 Task: Create a due date automation trigger when advanced off, on the monday of the week before a card is due at 02:00 PM.
Action: Mouse moved to (981, 285)
Screenshot: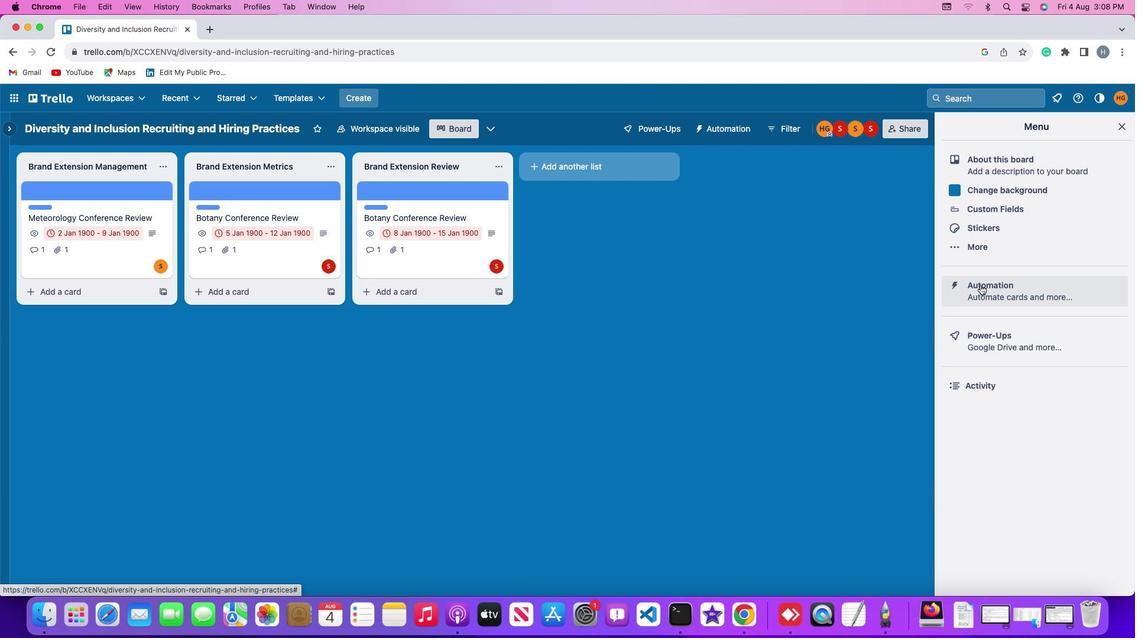 
Action: Mouse pressed left at (981, 285)
Screenshot: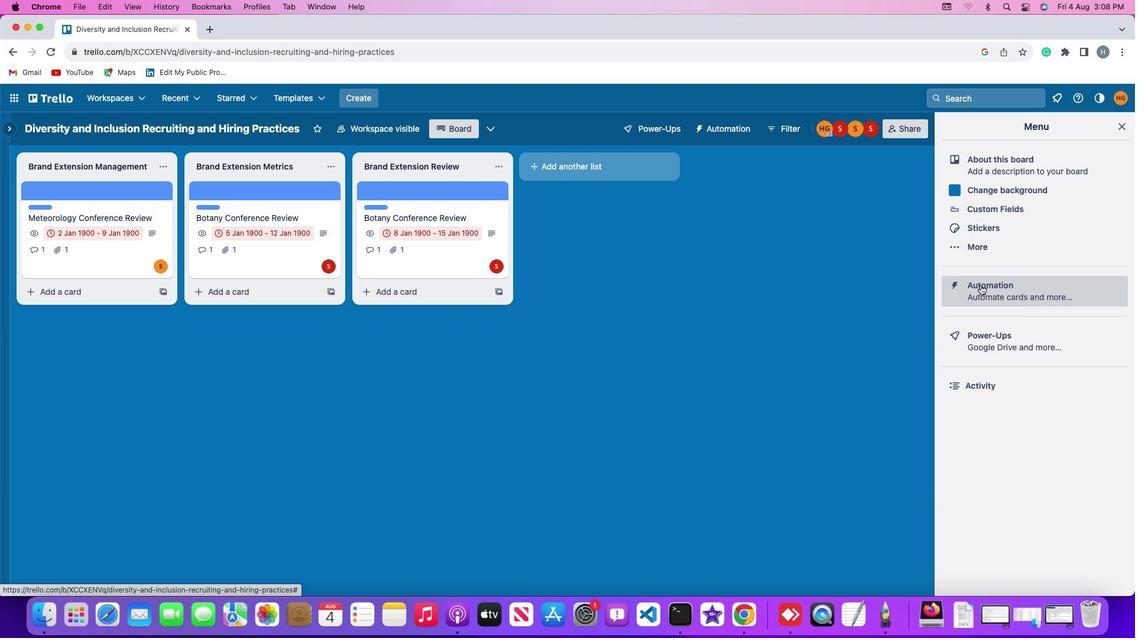 
Action: Mouse pressed left at (981, 285)
Screenshot: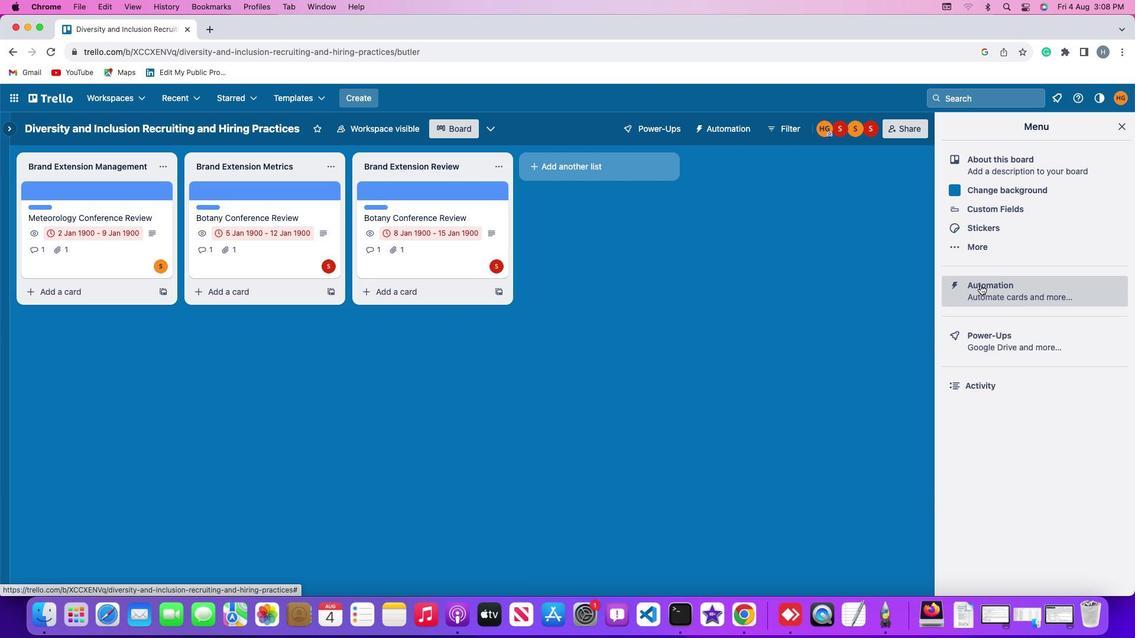 
Action: Mouse moved to (65, 281)
Screenshot: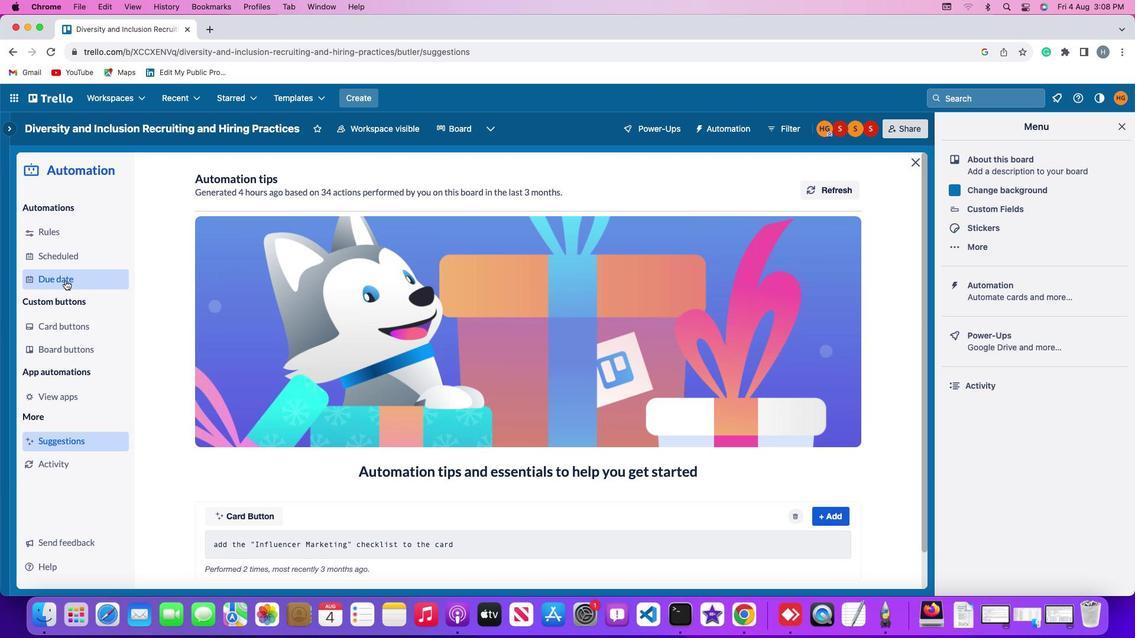
Action: Mouse pressed left at (65, 281)
Screenshot: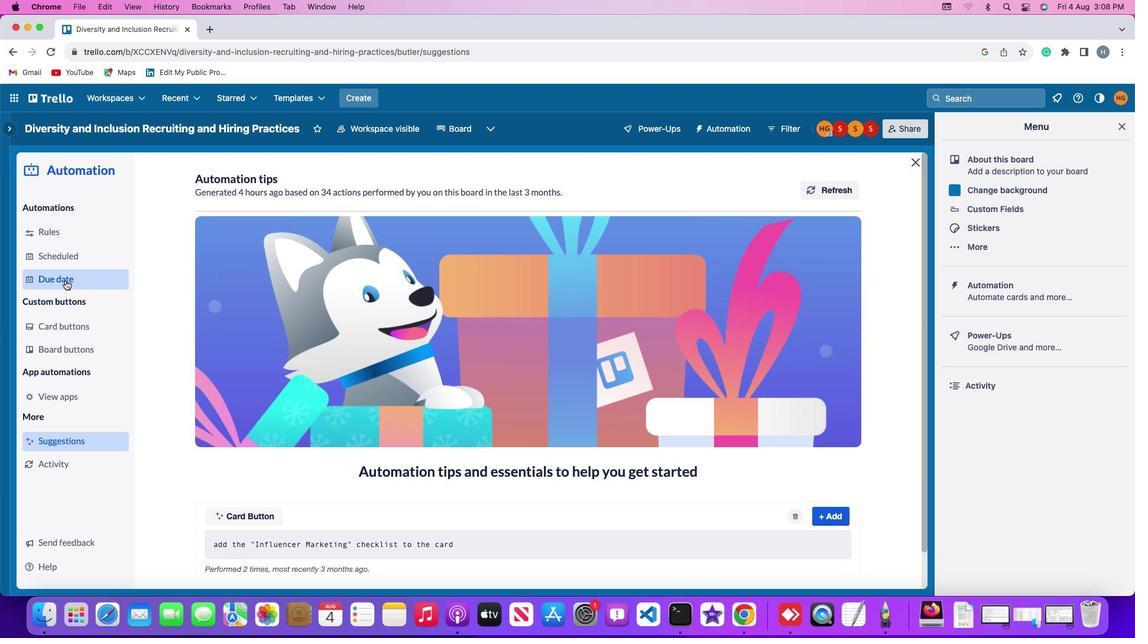 
Action: Mouse moved to (801, 179)
Screenshot: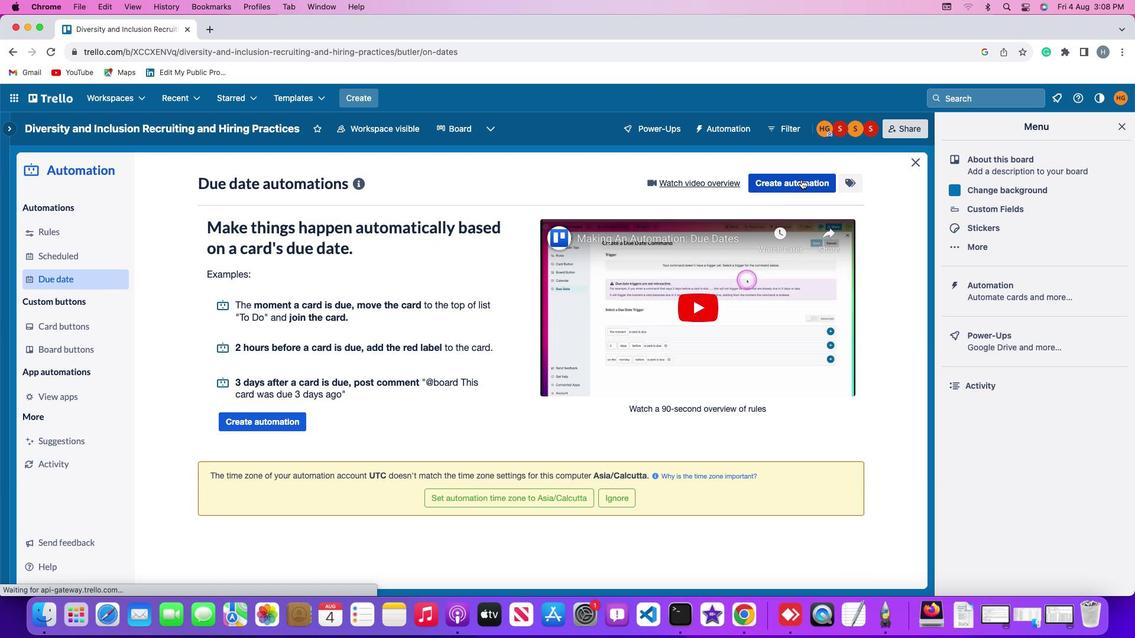 
Action: Mouse pressed left at (801, 179)
Screenshot: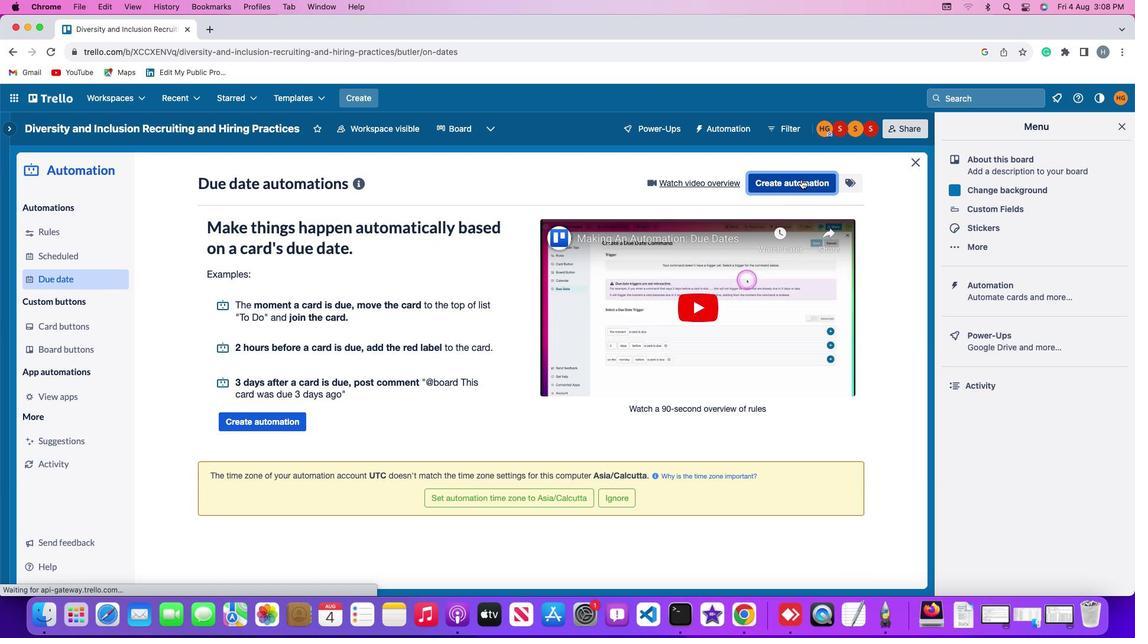 
Action: Mouse moved to (524, 295)
Screenshot: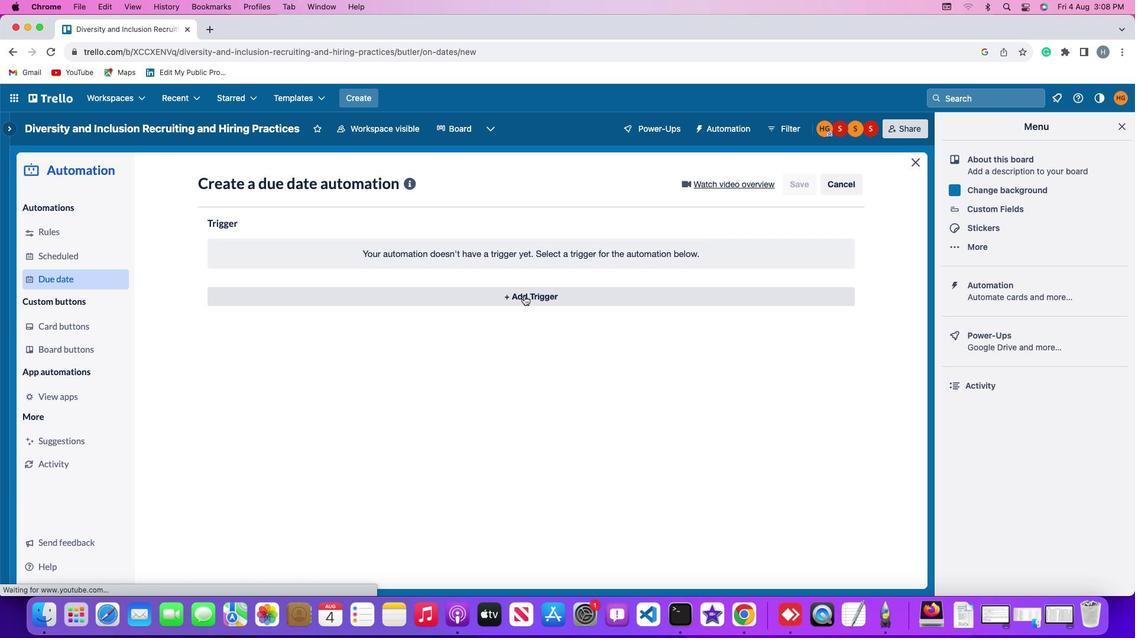 
Action: Mouse pressed left at (524, 295)
Screenshot: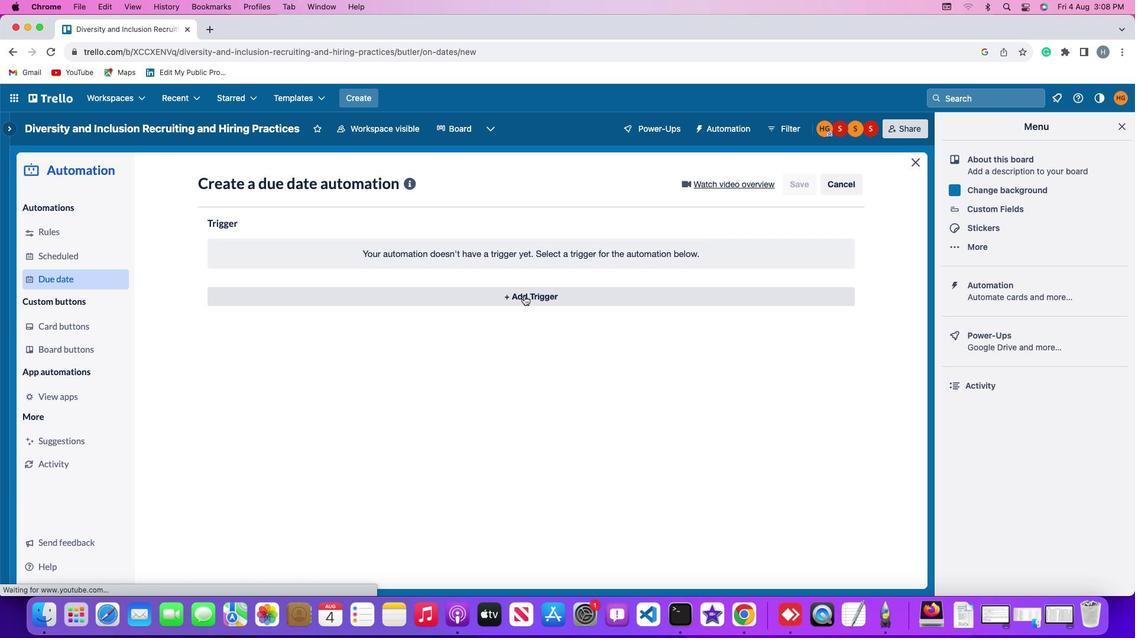 
Action: Mouse moved to (263, 512)
Screenshot: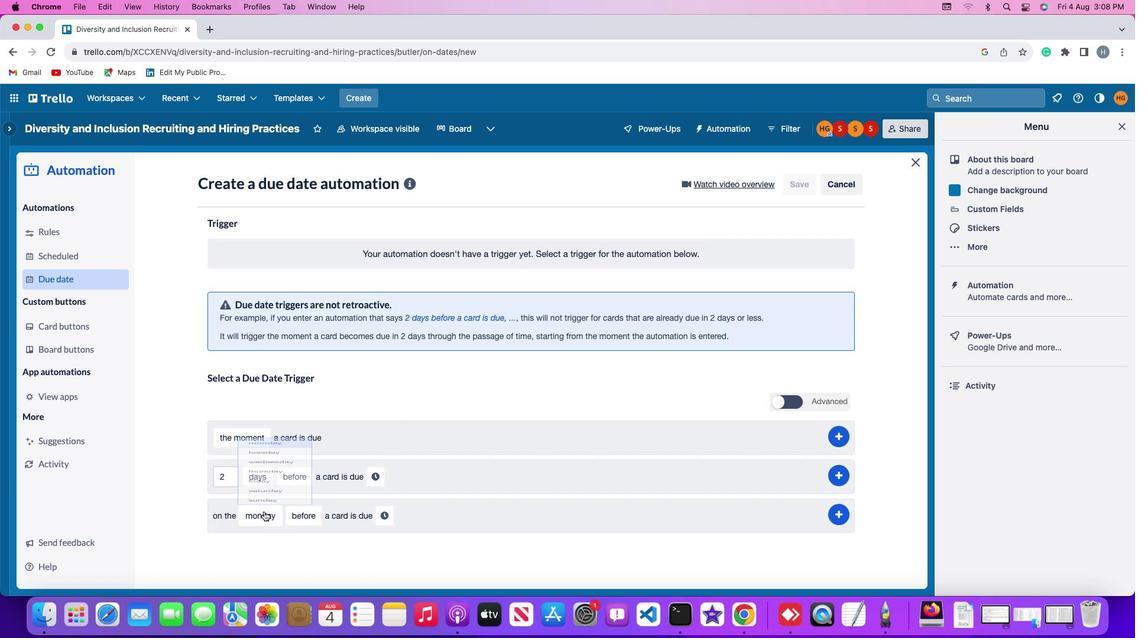 
Action: Mouse pressed left at (263, 512)
Screenshot: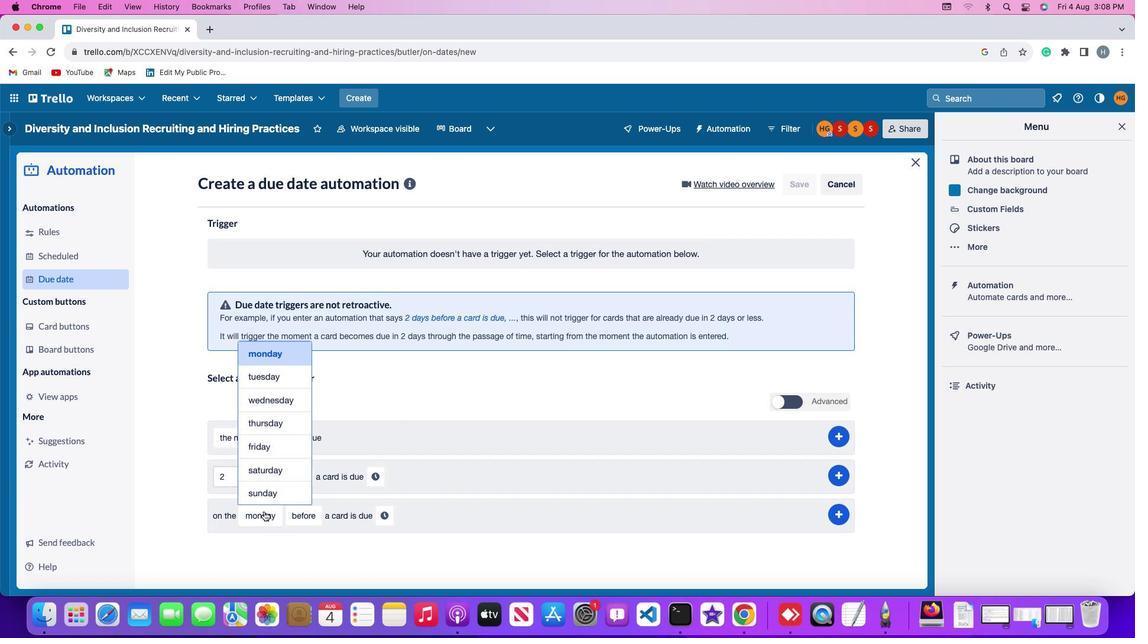 
Action: Mouse moved to (295, 352)
Screenshot: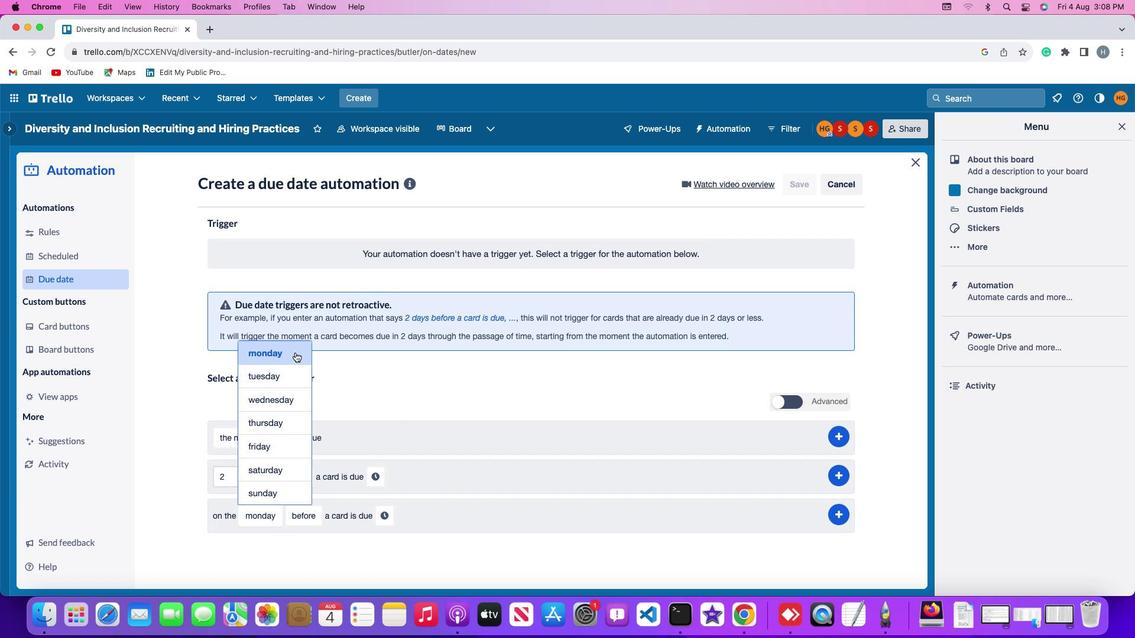 
Action: Mouse pressed left at (295, 352)
Screenshot: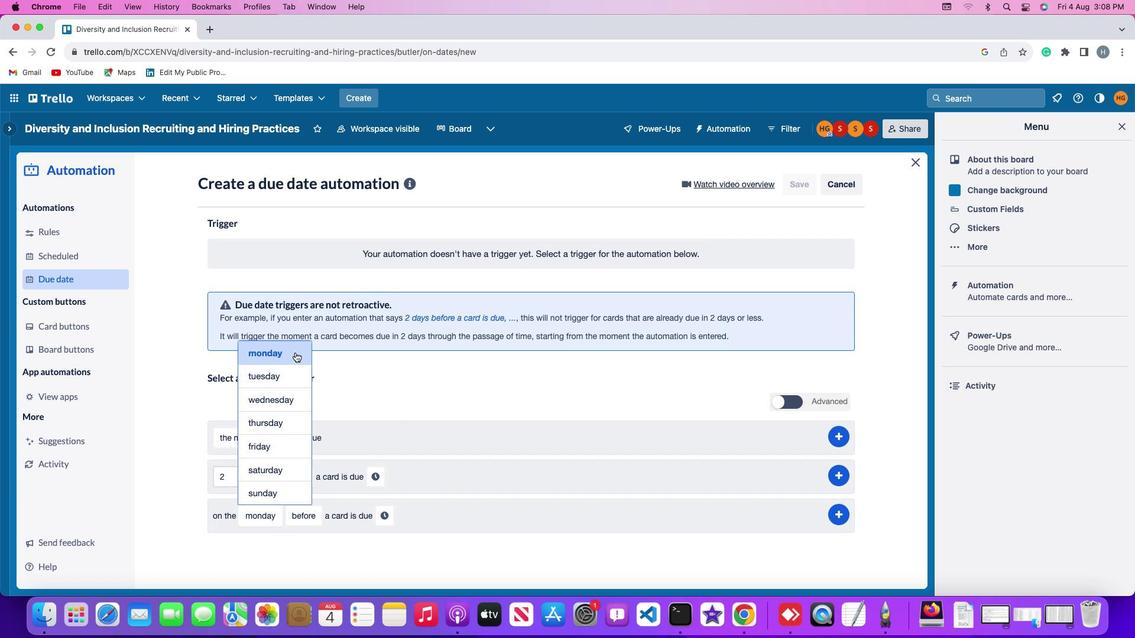 
Action: Mouse moved to (304, 512)
Screenshot: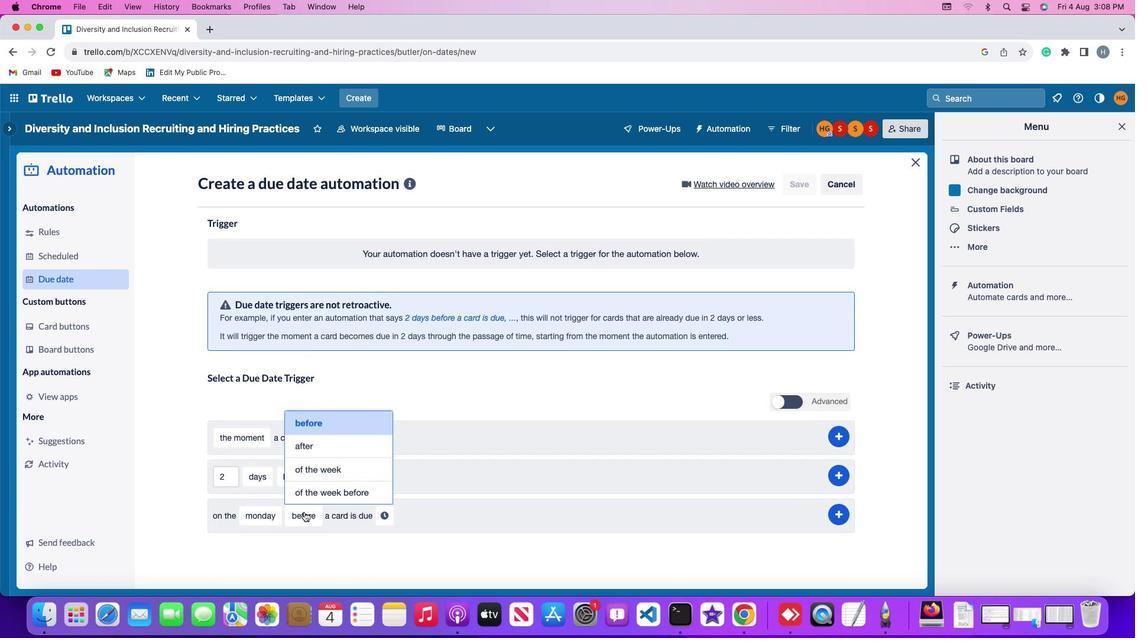 
Action: Mouse pressed left at (304, 512)
Screenshot: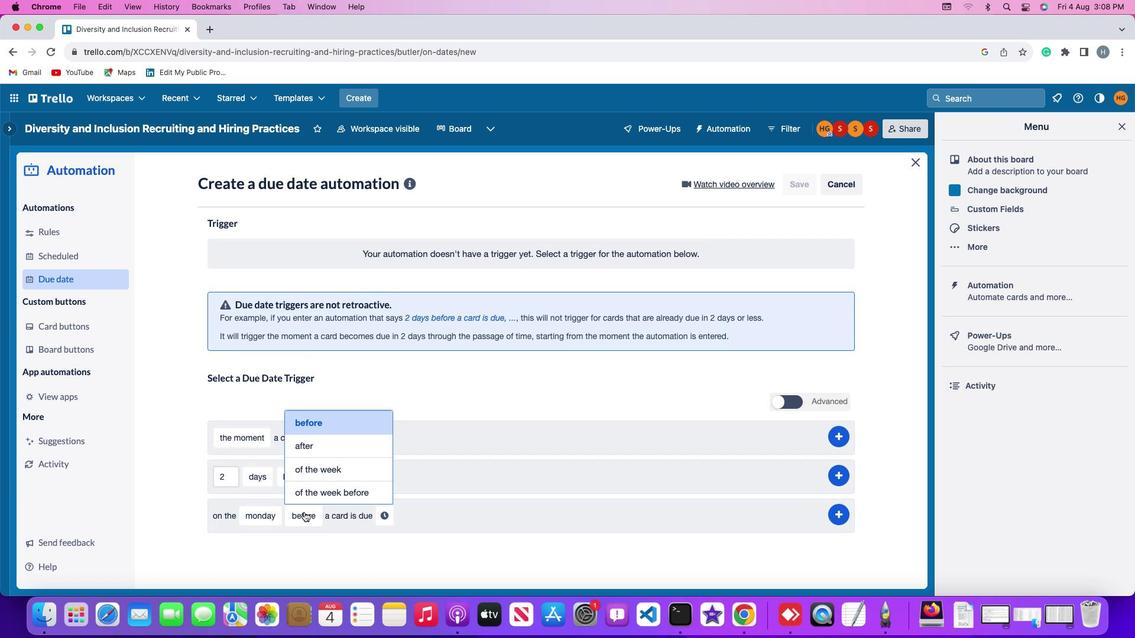 
Action: Mouse moved to (324, 494)
Screenshot: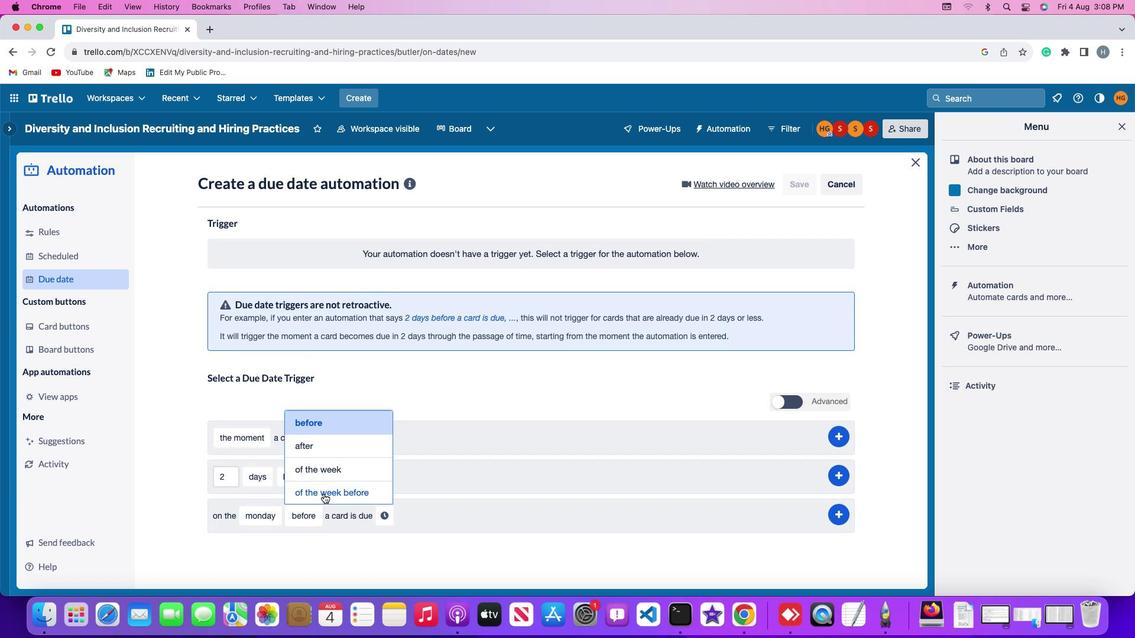 
Action: Mouse pressed left at (324, 494)
Screenshot: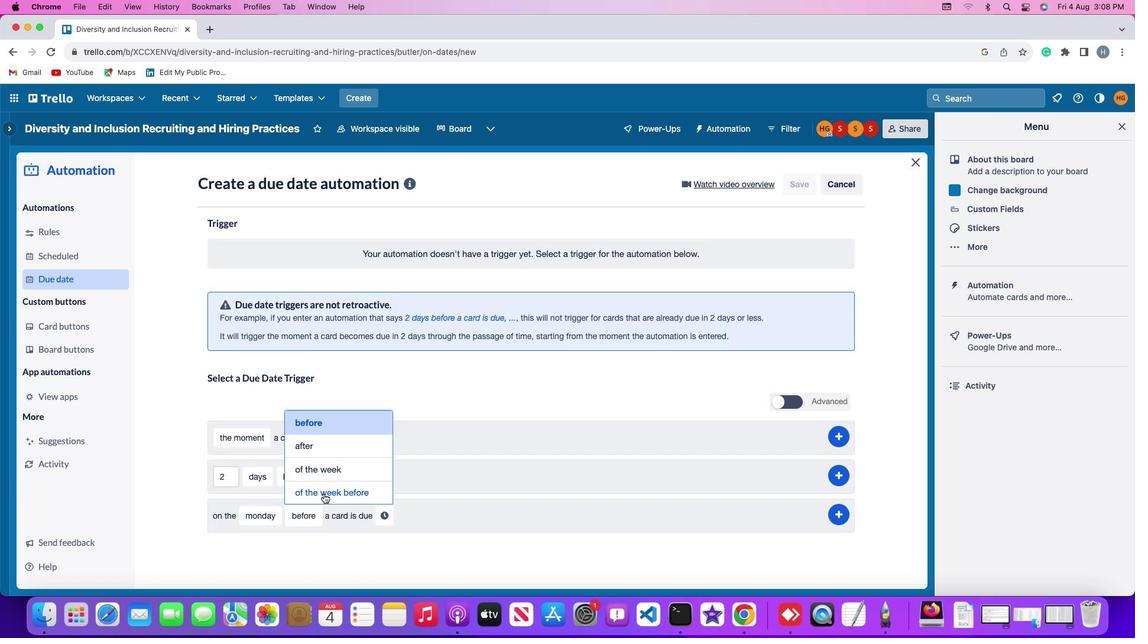 
Action: Mouse moved to (425, 518)
Screenshot: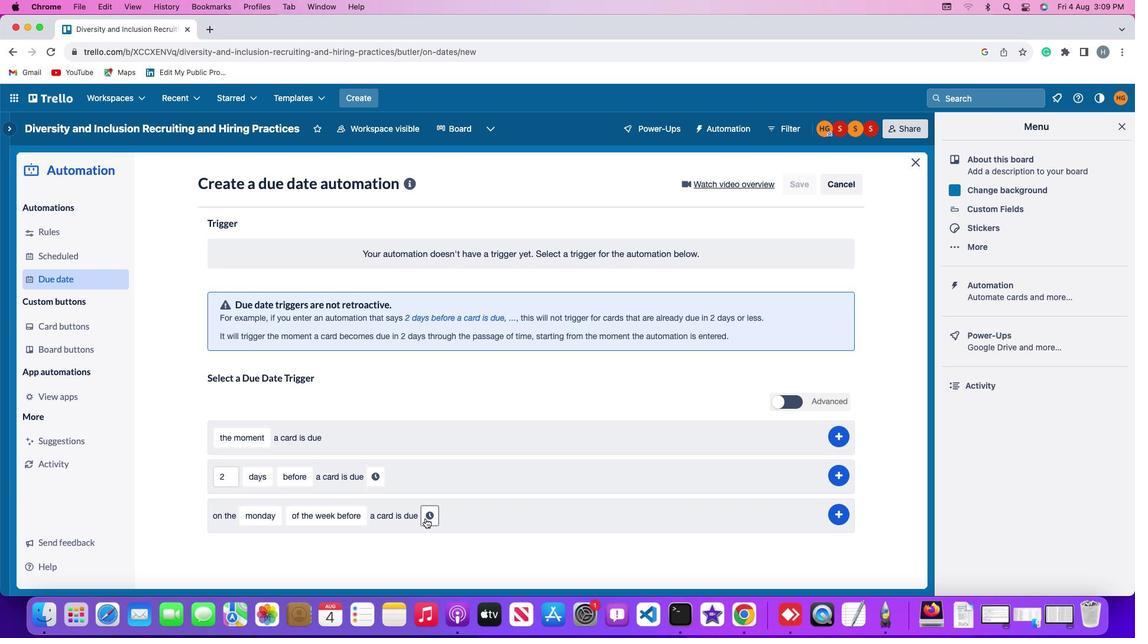 
Action: Mouse pressed left at (425, 518)
Screenshot: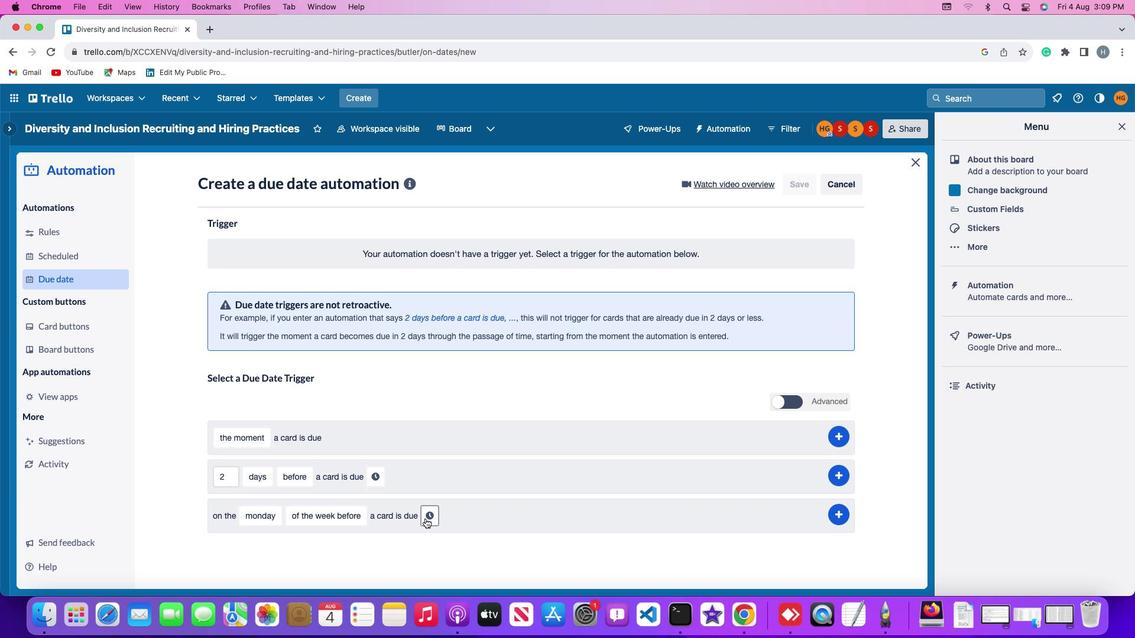 
Action: Mouse moved to (451, 518)
Screenshot: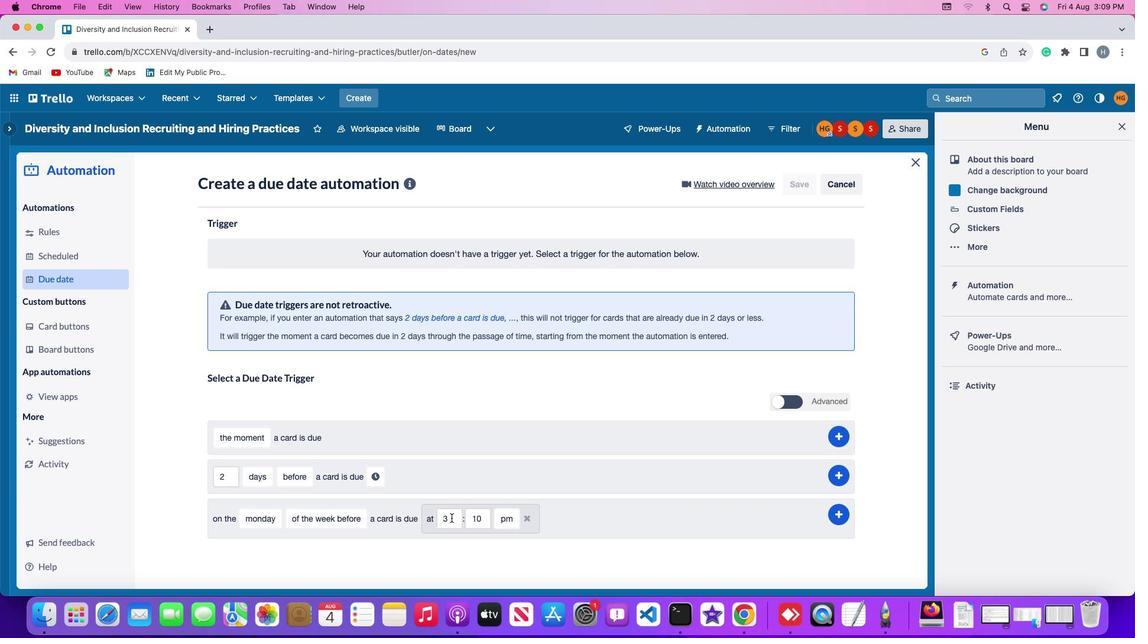 
Action: Mouse pressed left at (451, 518)
Screenshot: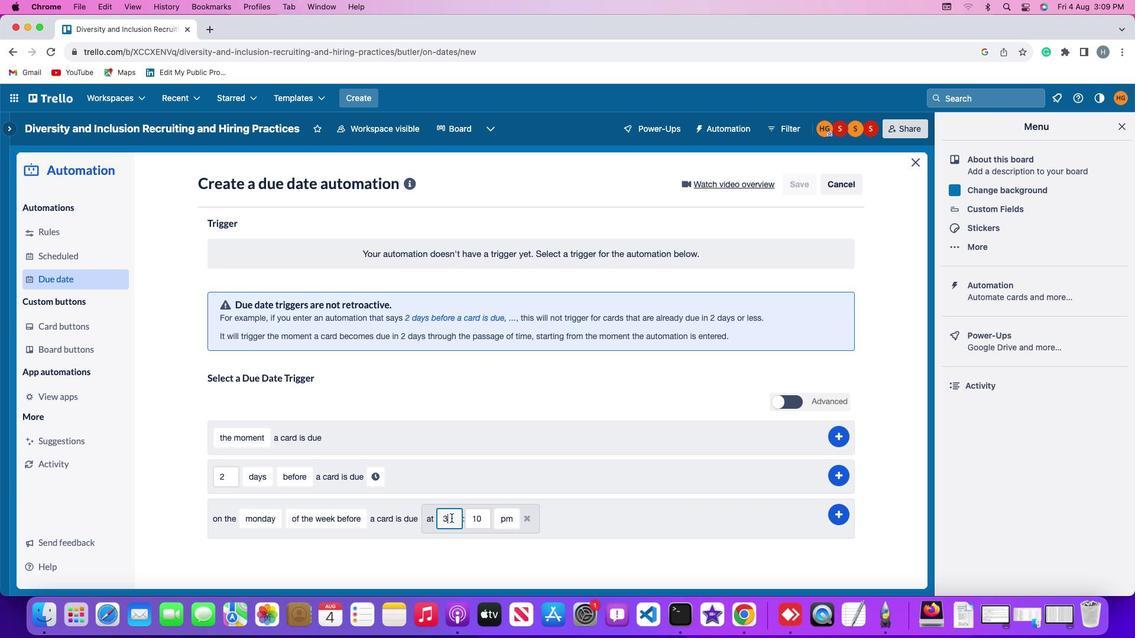 
Action: Mouse moved to (449, 516)
Screenshot: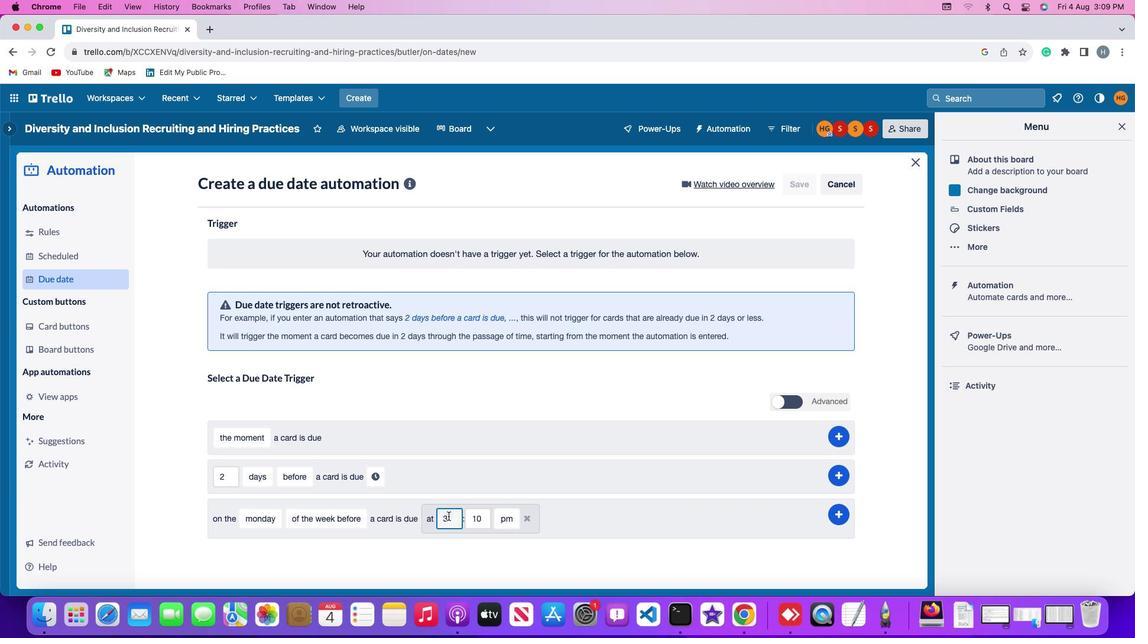 
Action: Key pressed Key.backspace
Screenshot: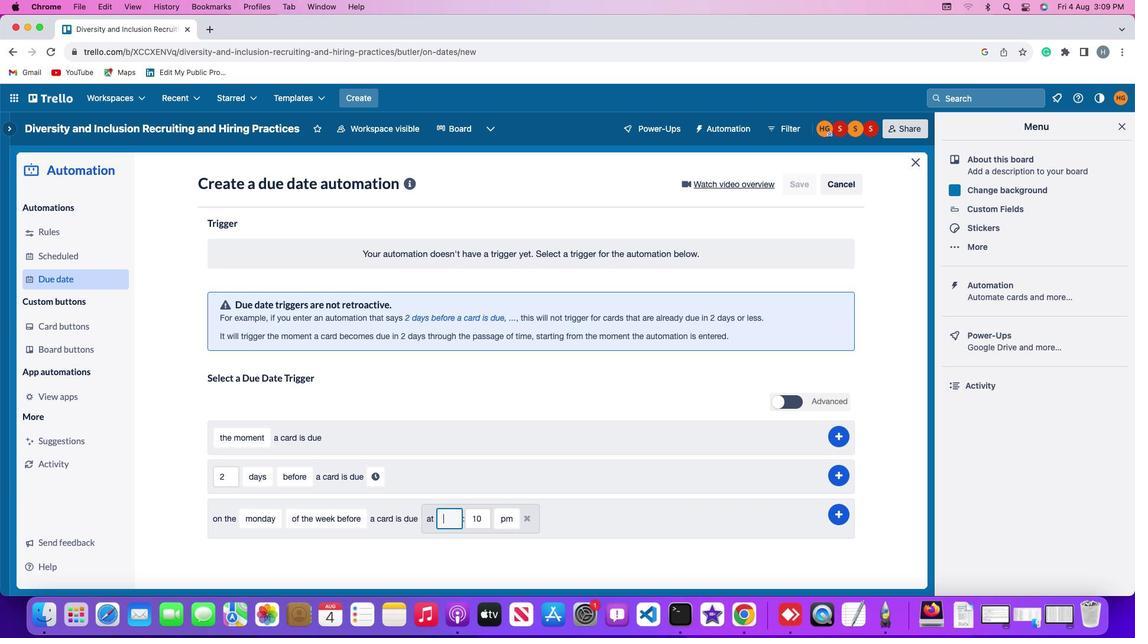 
Action: Mouse moved to (449, 516)
Screenshot: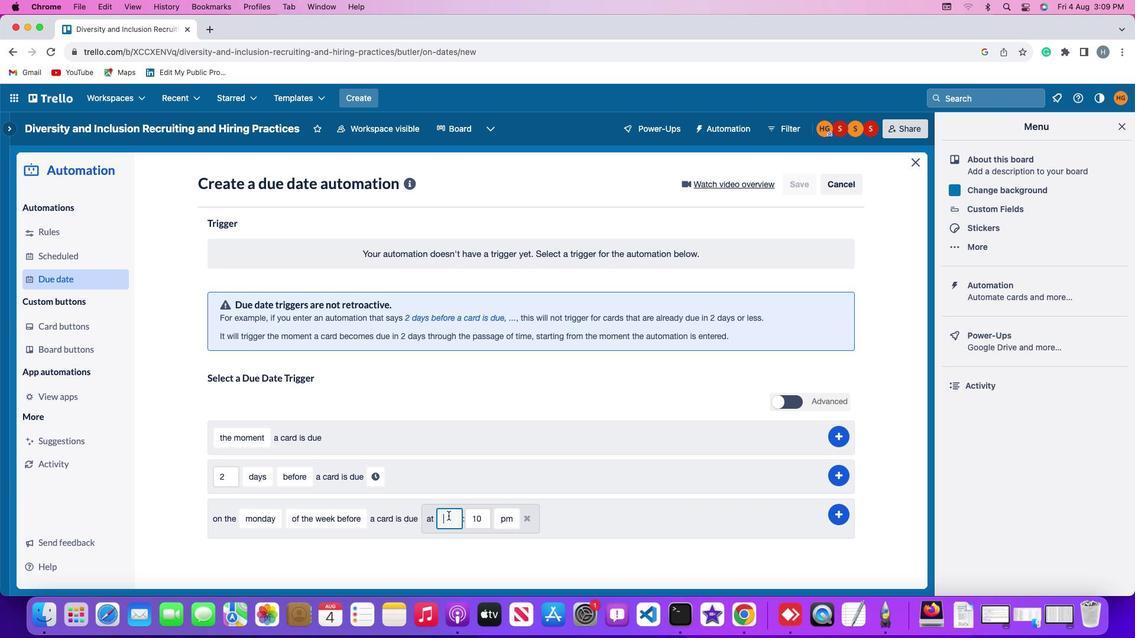 
Action: Key pressed '2'
Screenshot: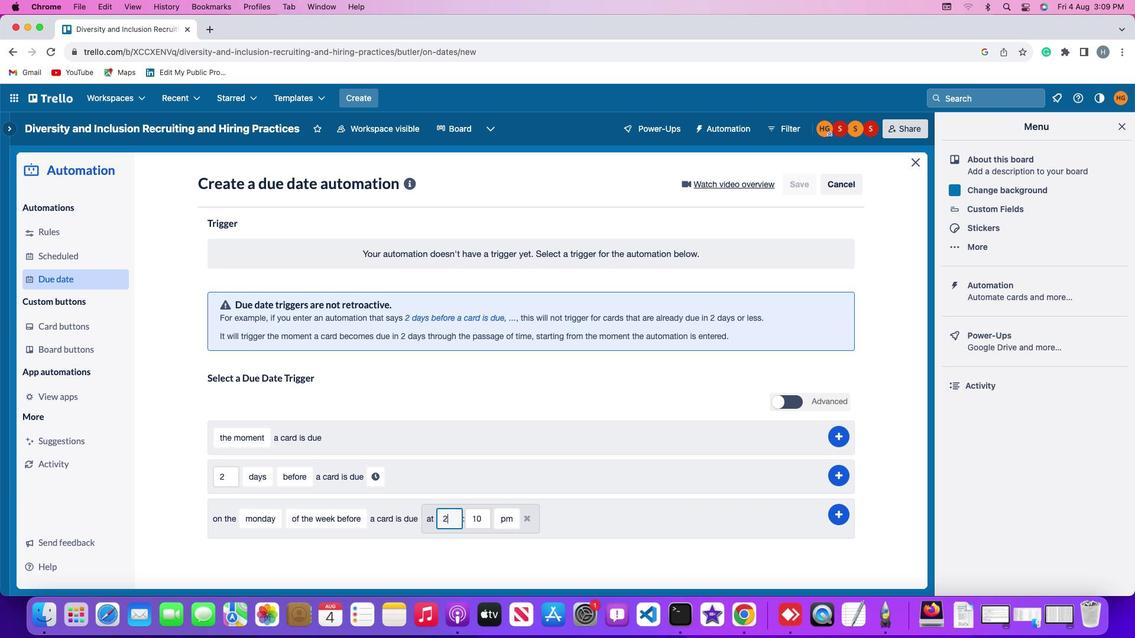 
Action: Mouse moved to (488, 520)
Screenshot: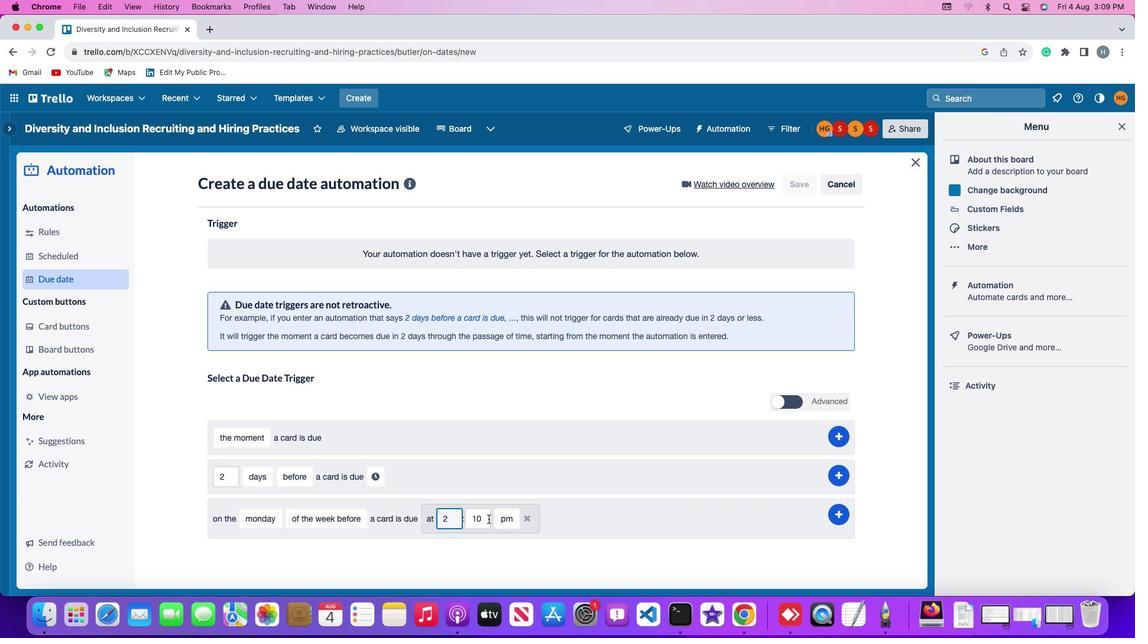 
Action: Mouse pressed left at (488, 520)
Screenshot: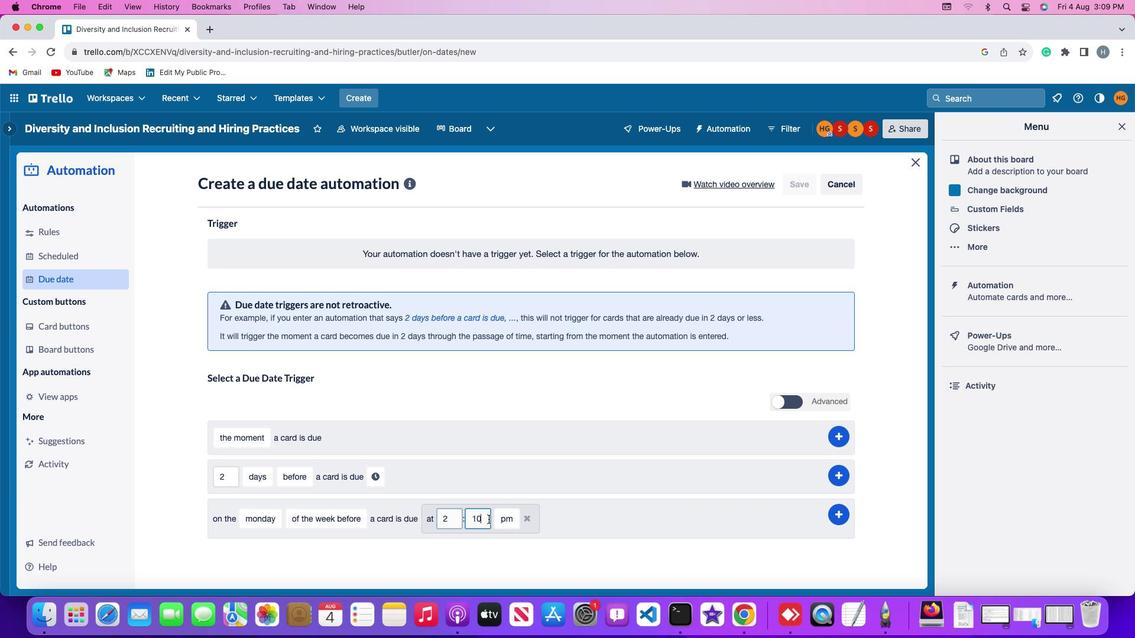 
Action: Key pressed Key.backspaceKey.backspace'0''0'
Screenshot: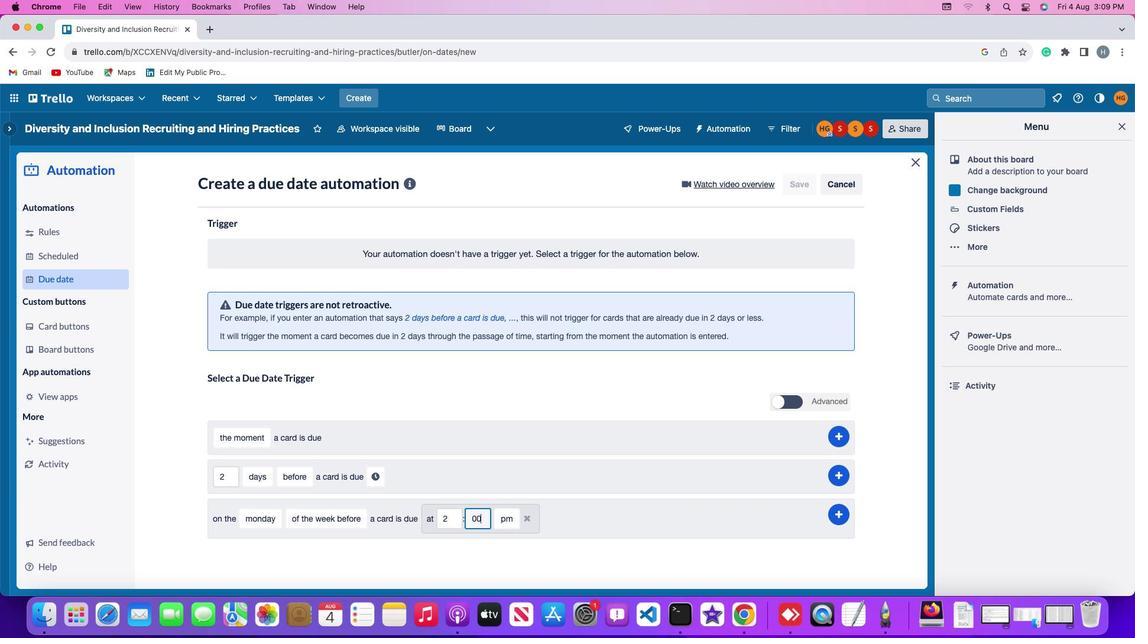 
Action: Mouse moved to (507, 520)
Screenshot: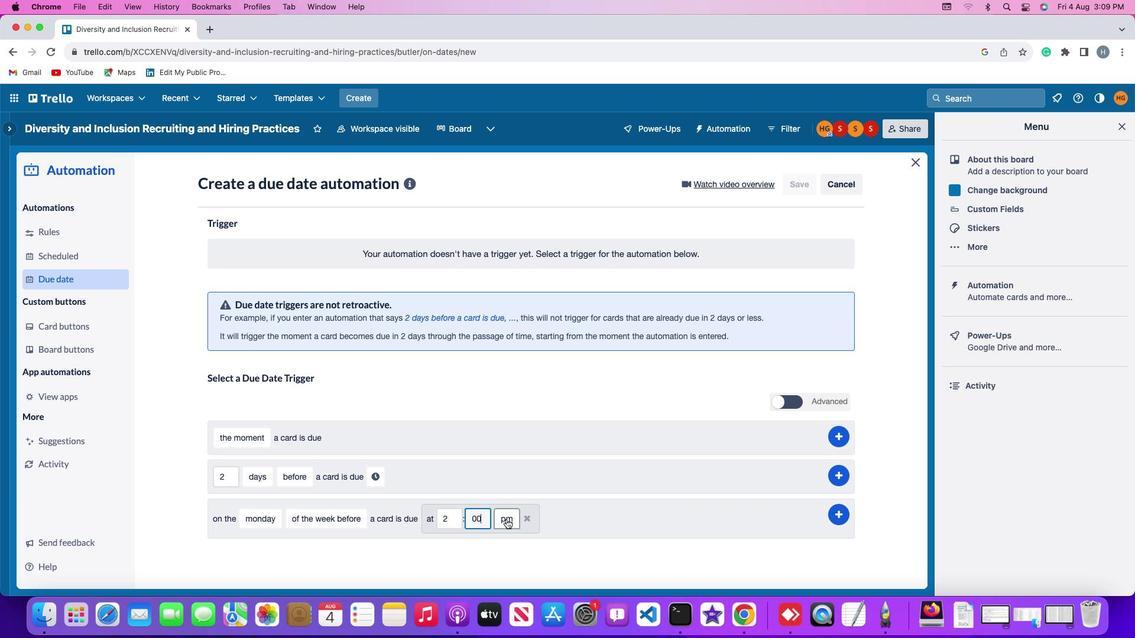 
Action: Mouse pressed left at (507, 520)
Screenshot: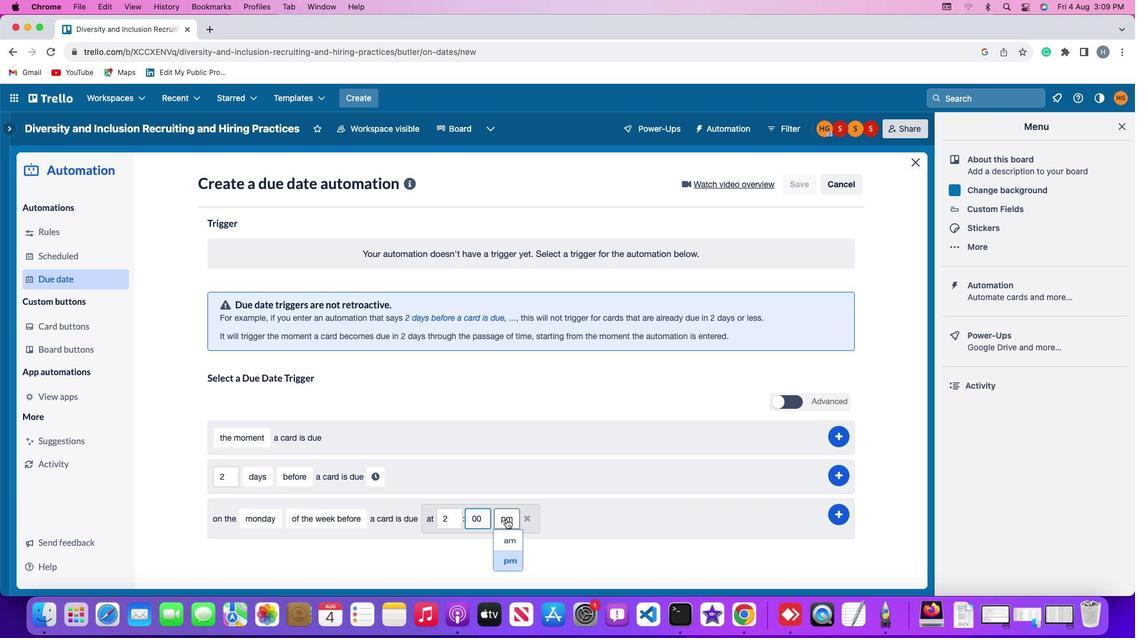 
Action: Mouse moved to (512, 564)
Screenshot: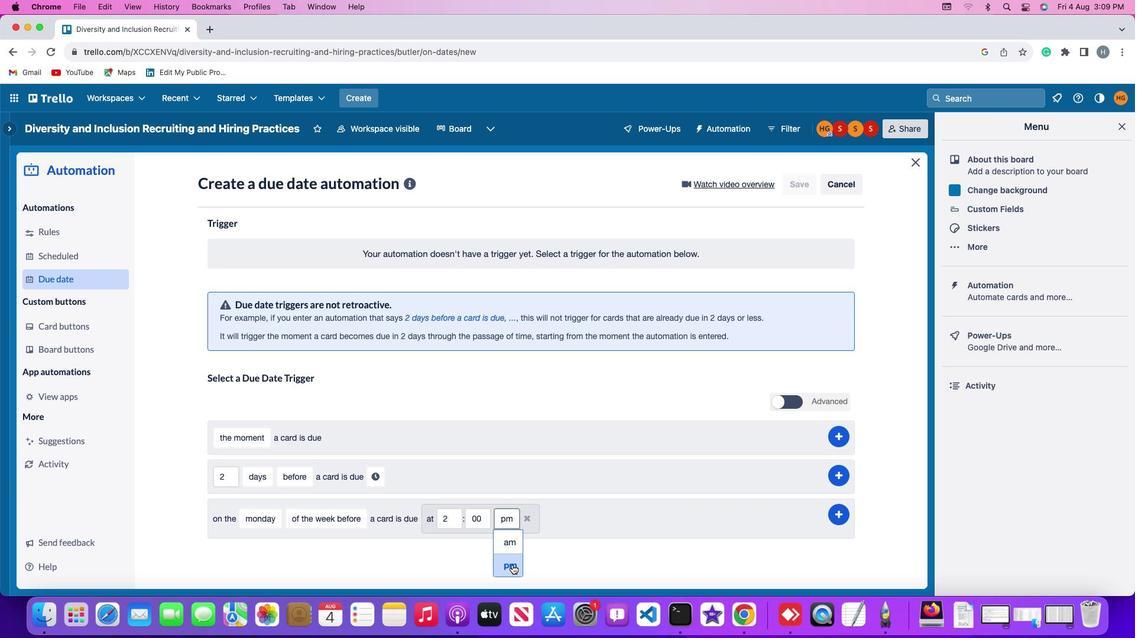 
Action: Mouse pressed left at (512, 564)
Screenshot: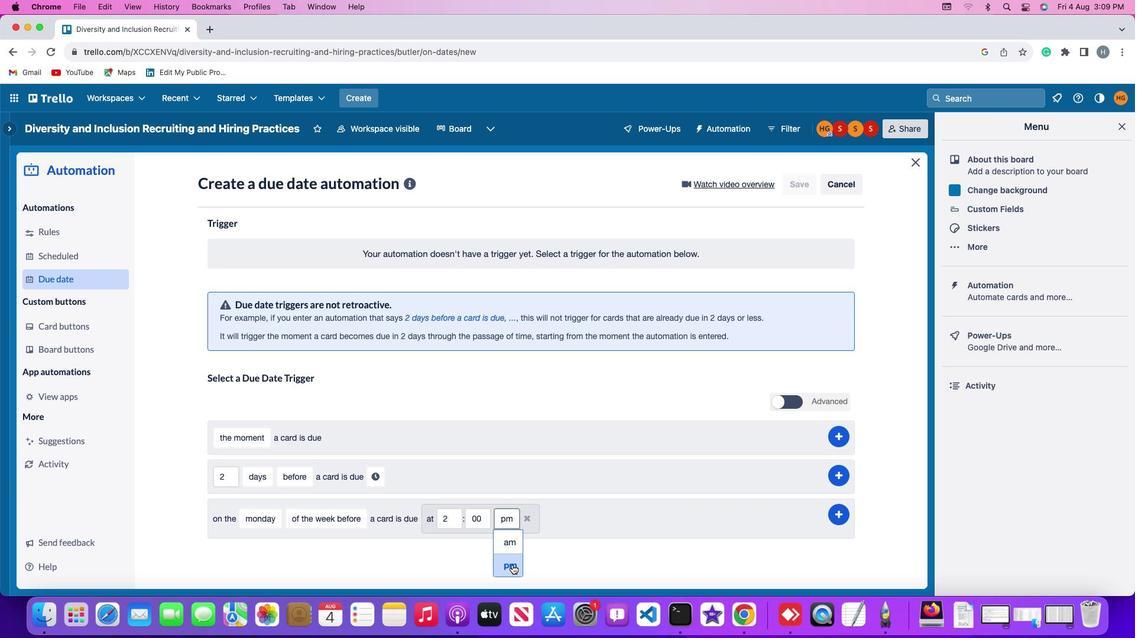 
Action: Mouse moved to (837, 512)
Screenshot: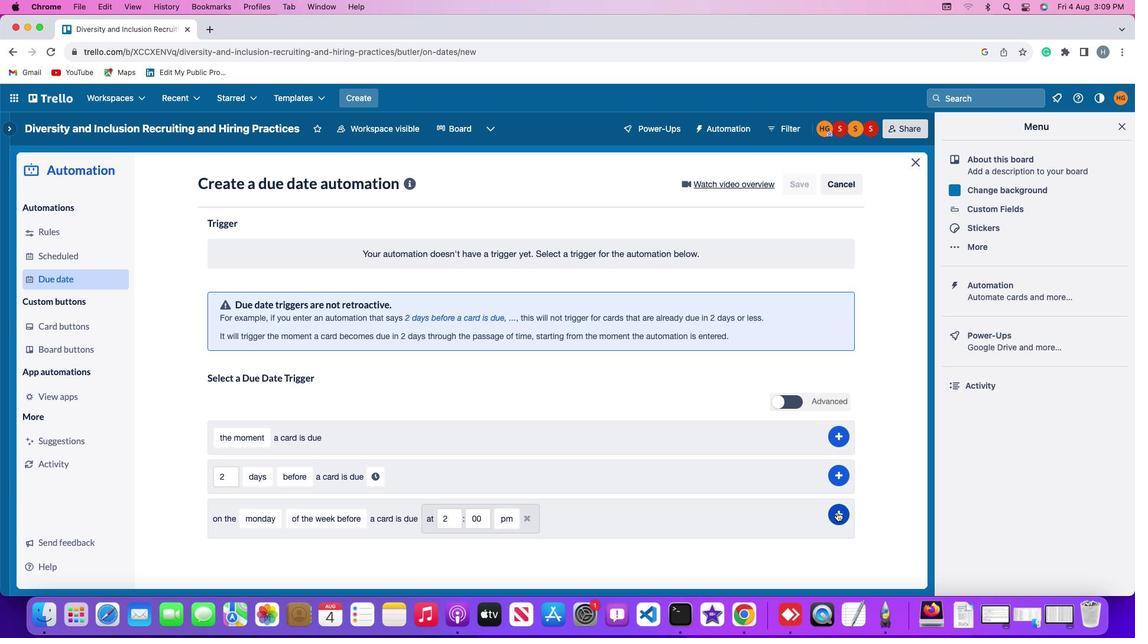 
Action: Mouse pressed left at (837, 512)
Screenshot: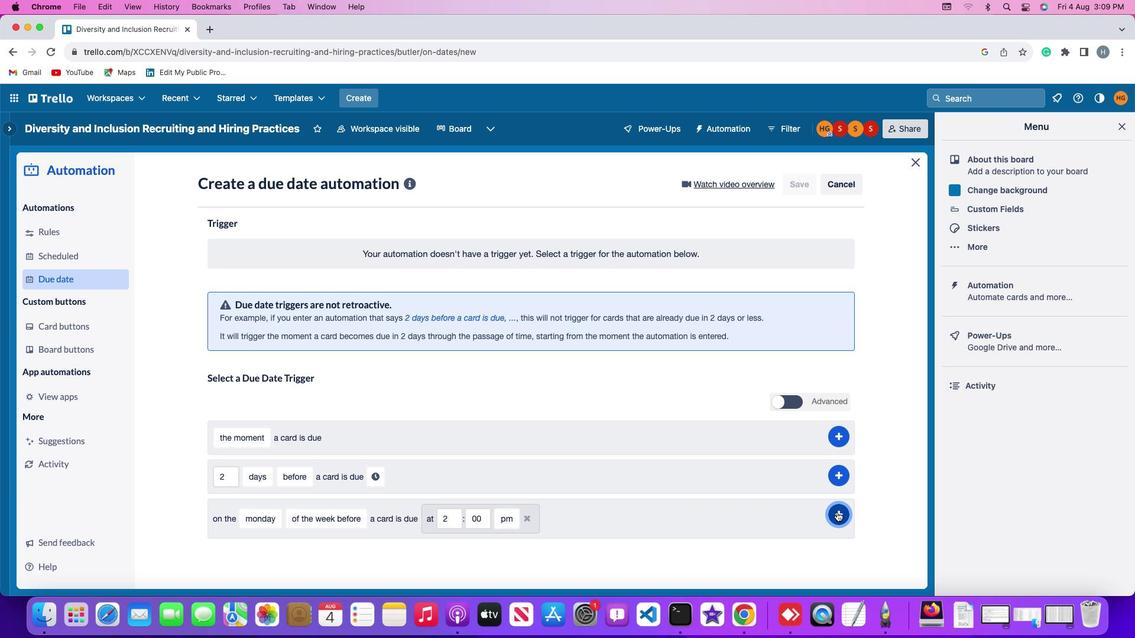 
Action: Mouse moved to (796, 302)
Screenshot: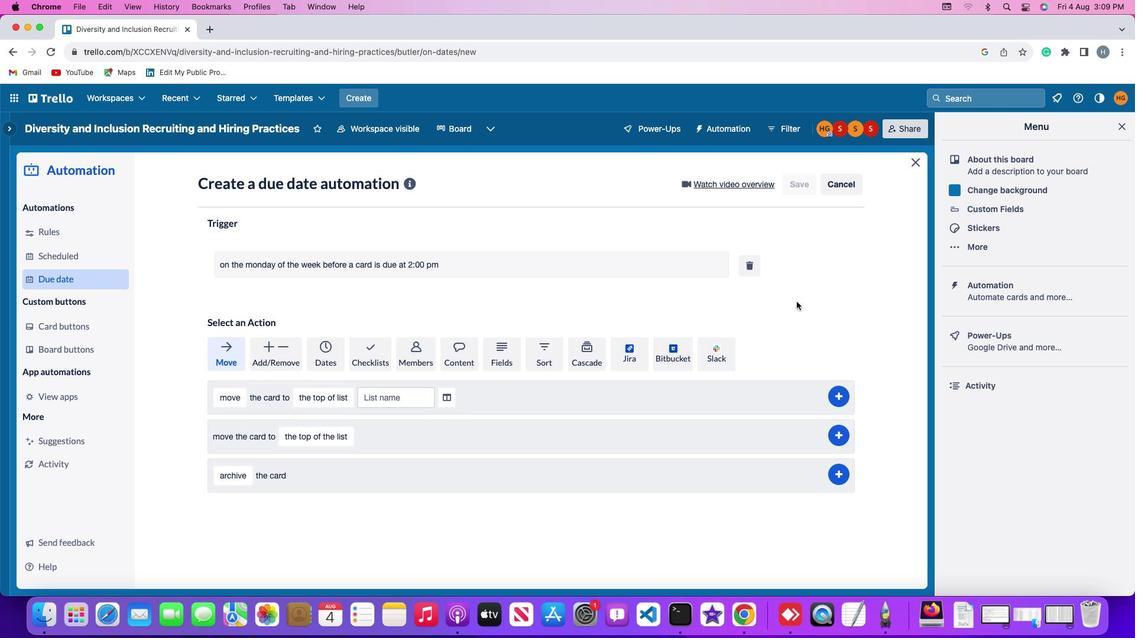 
